 Task: Search for emails marked as high importance in Outlook.
Action: Mouse moved to (195, 5)
Screenshot: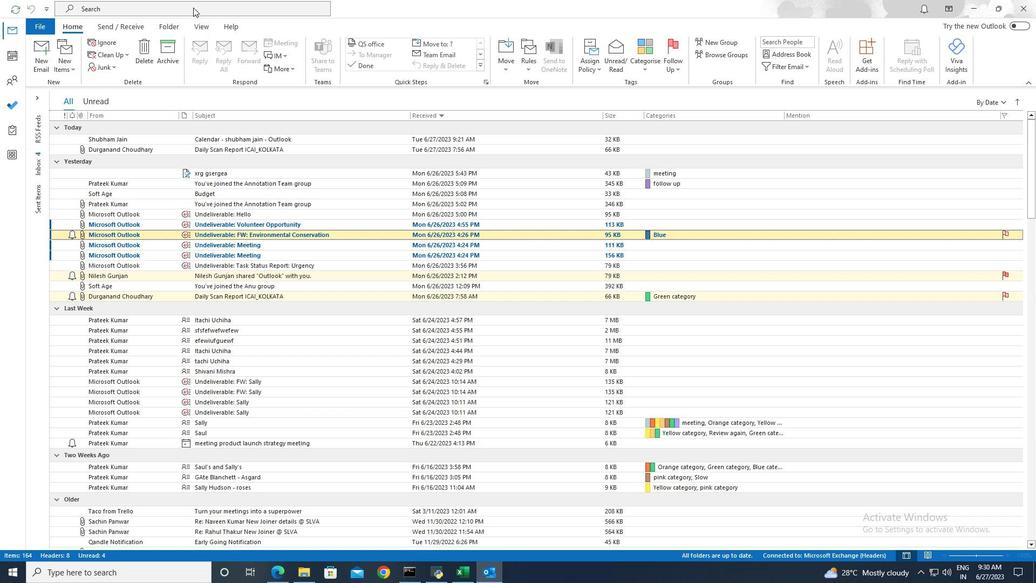 
Action: Mouse pressed left at (195, 5)
Screenshot: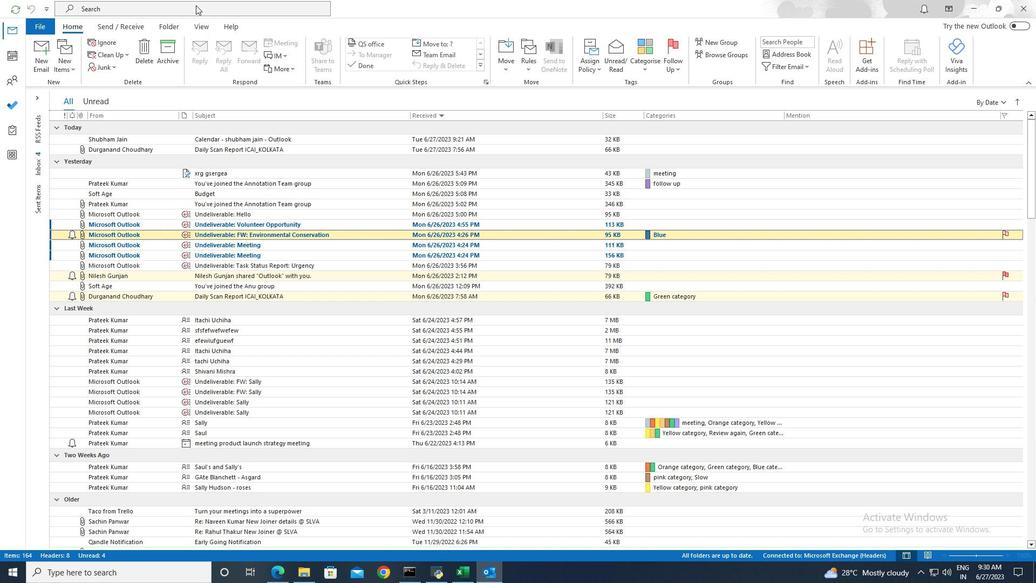 
Action: Mouse moved to (369, 8)
Screenshot: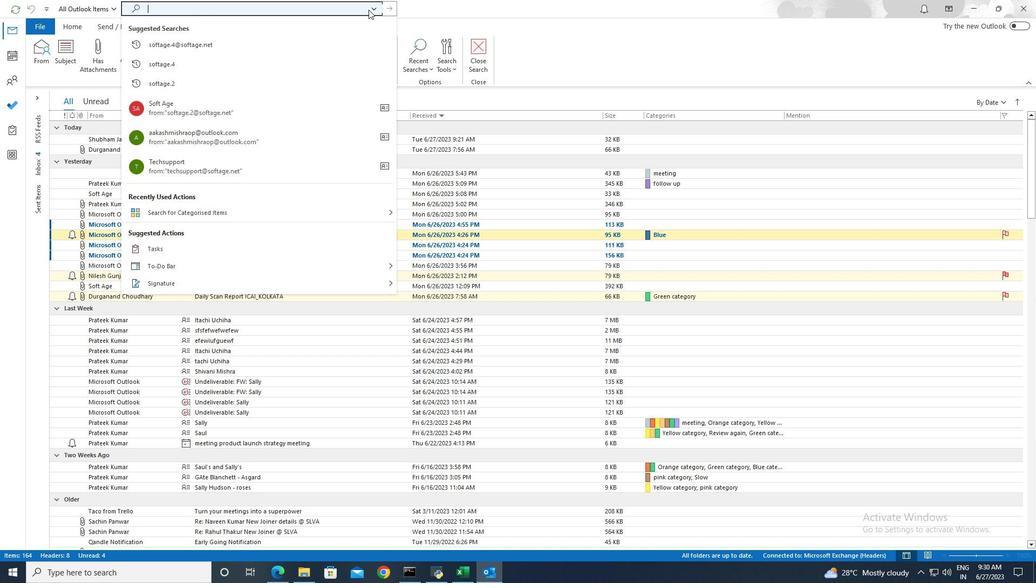 
Action: Mouse pressed left at (369, 8)
Screenshot: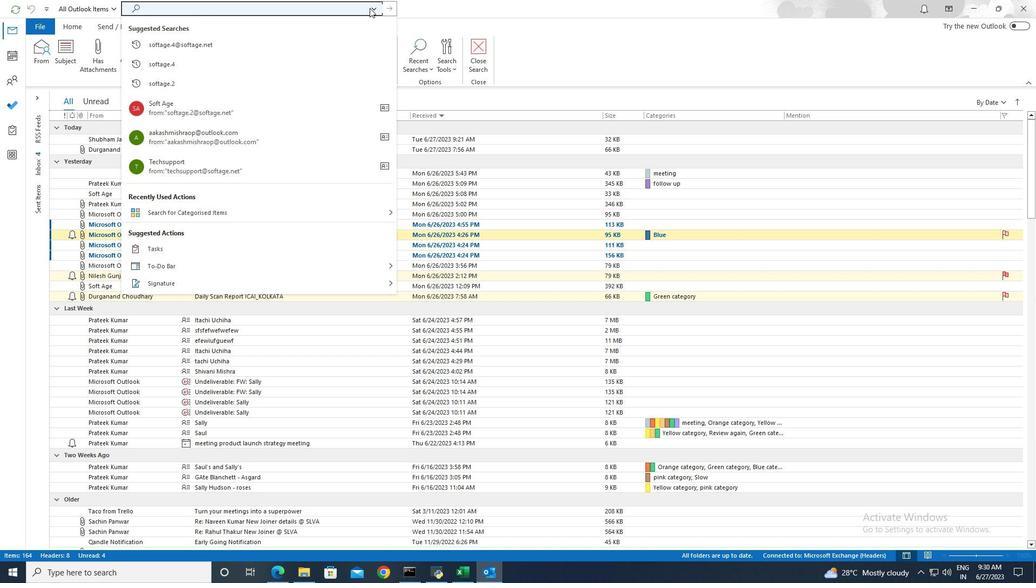 
Action: Mouse moved to (224, 185)
Screenshot: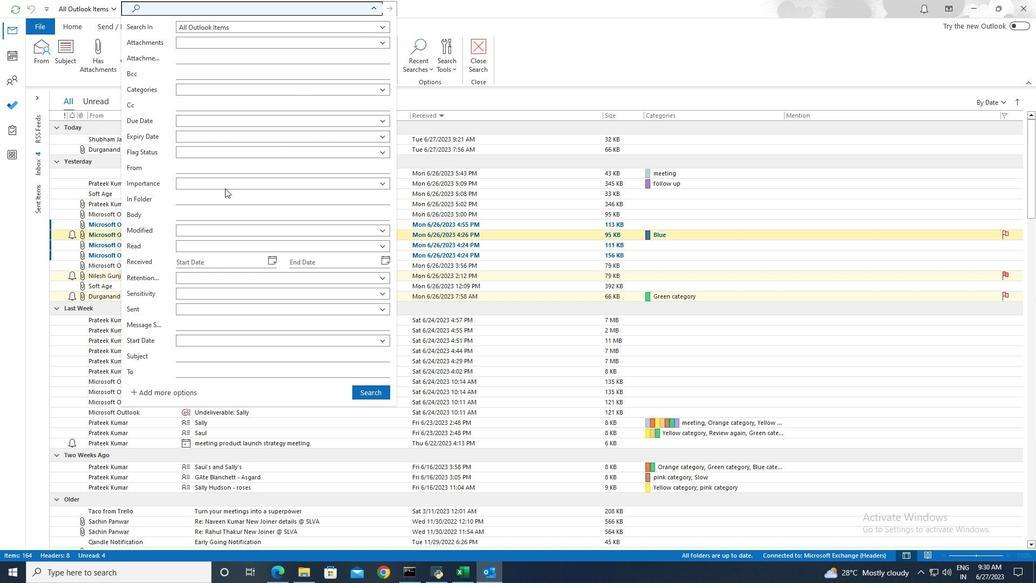 
Action: Mouse pressed left at (224, 185)
Screenshot: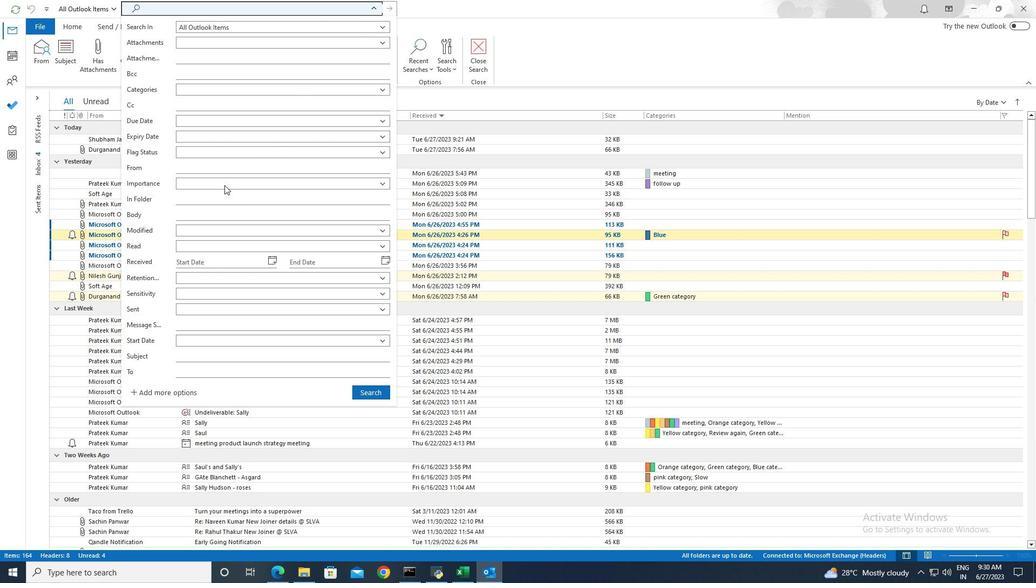 
Action: Mouse moved to (195, 222)
Screenshot: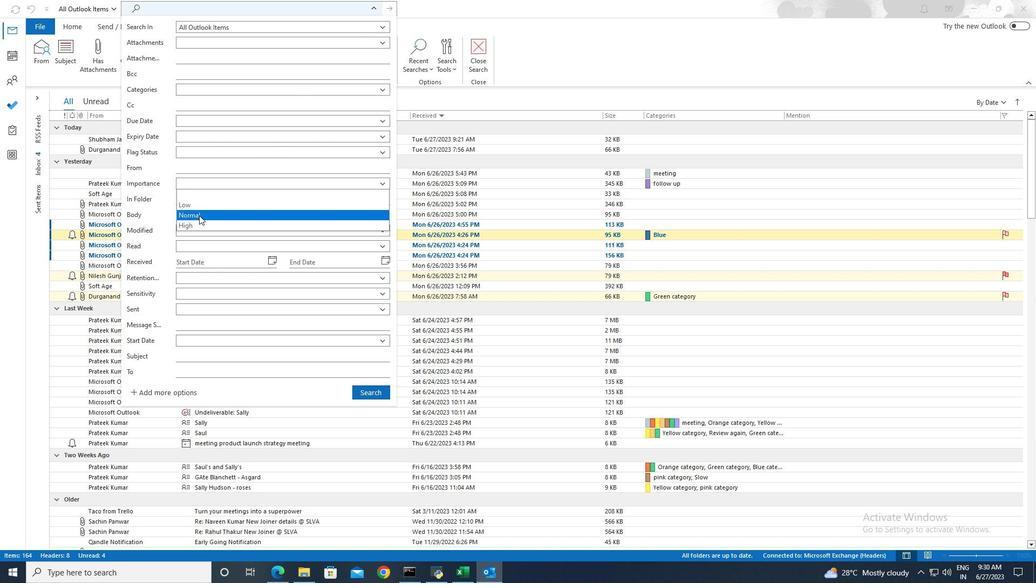 
Action: Mouse pressed left at (195, 222)
Screenshot: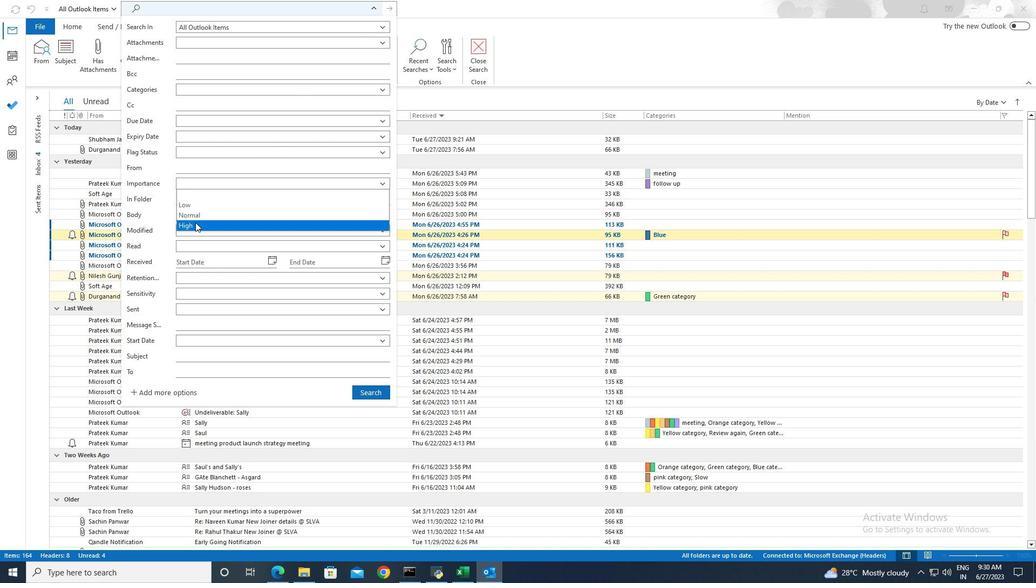 
Action: Mouse moved to (372, 390)
Screenshot: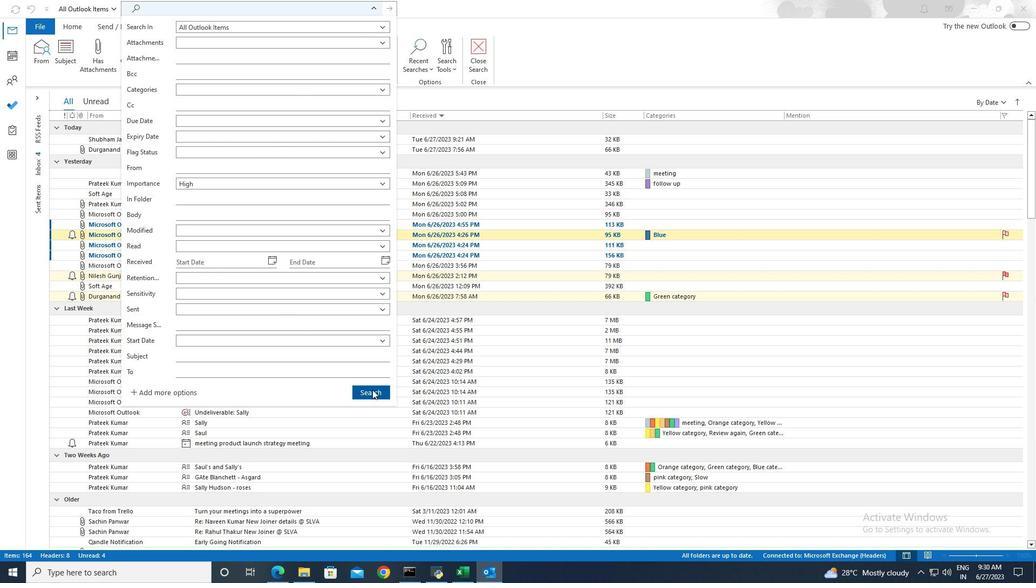 
Action: Mouse pressed left at (372, 390)
Screenshot: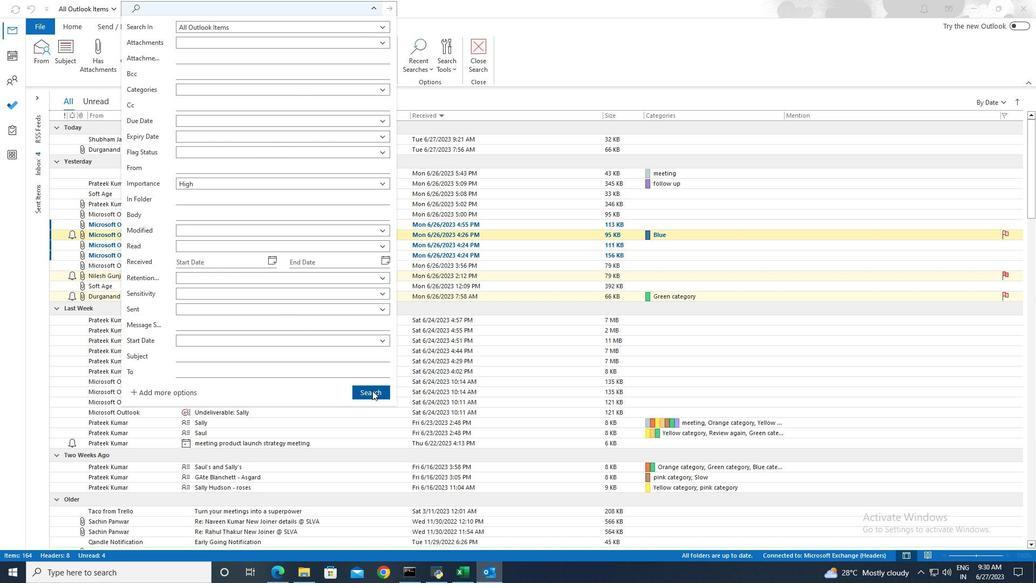 
Action: Mouse moved to (301, 209)
Screenshot: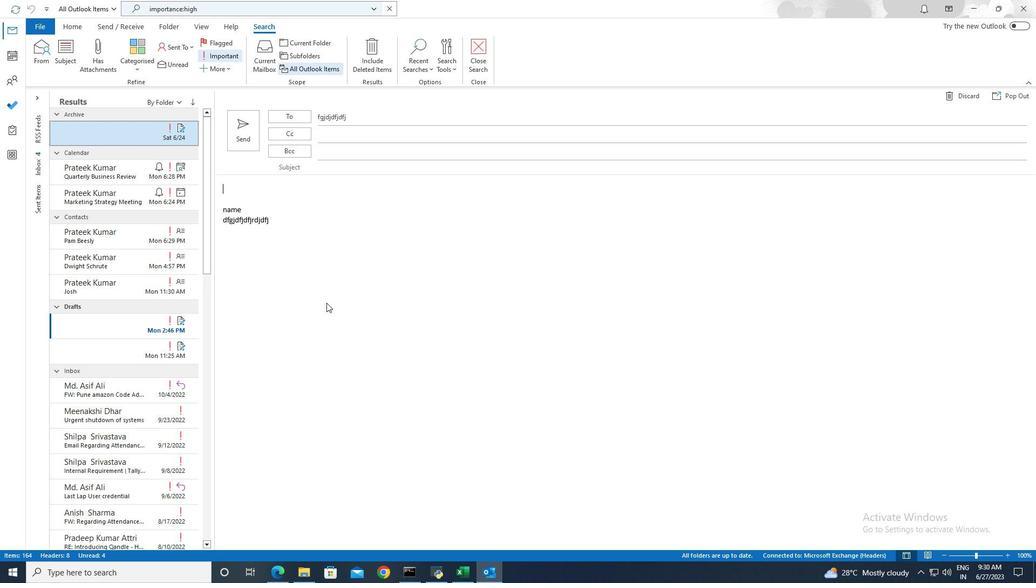 
